 Task: Add Nubian Heritage Raw Shea Butter Lotion to the cart.
Action: Mouse moved to (793, 278)
Screenshot: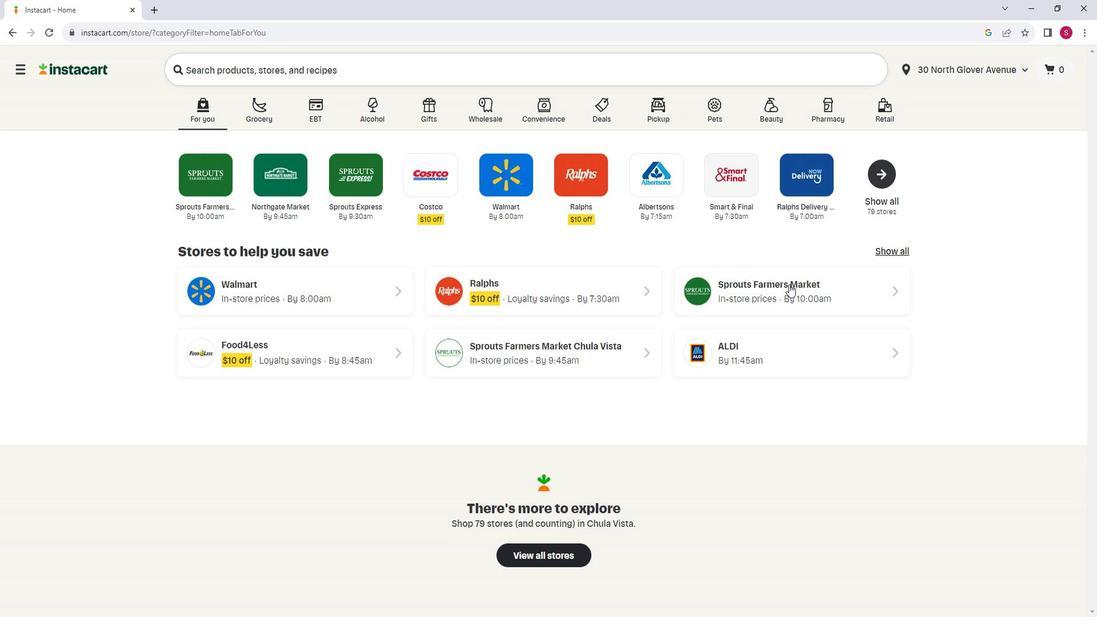 
Action: Mouse pressed left at (793, 278)
Screenshot: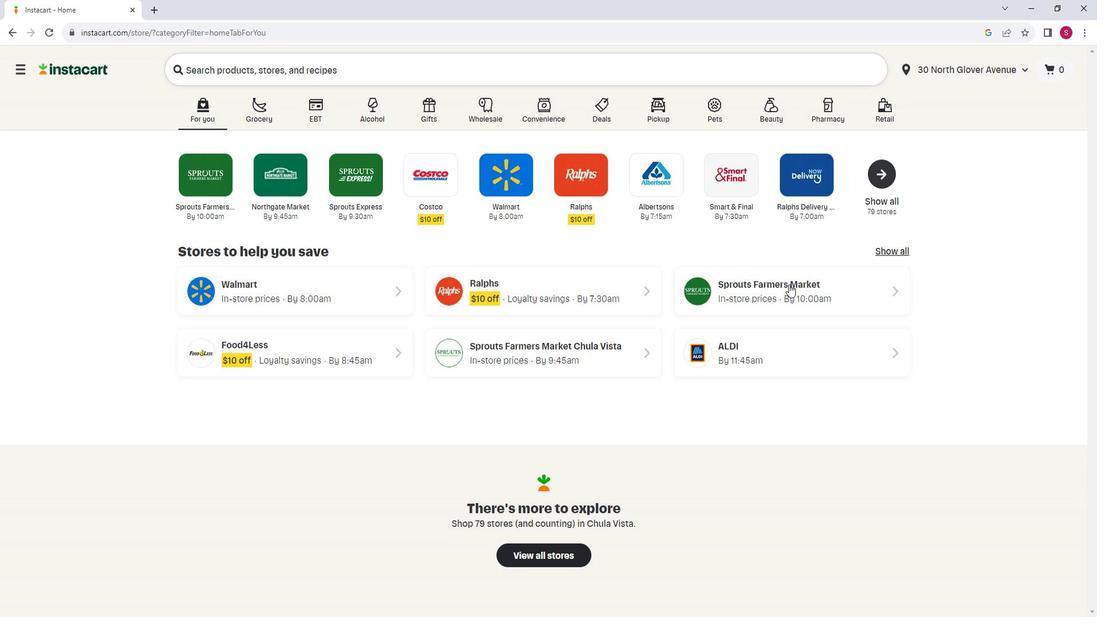 
Action: Mouse moved to (88, 424)
Screenshot: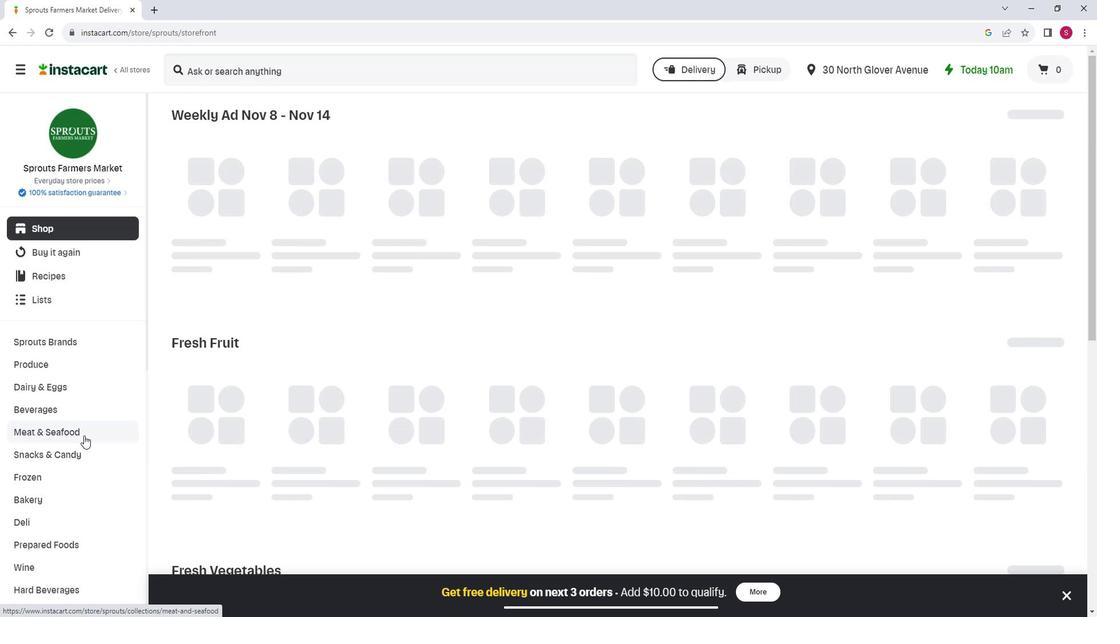 
Action: Mouse scrolled (88, 423) with delta (0, 0)
Screenshot: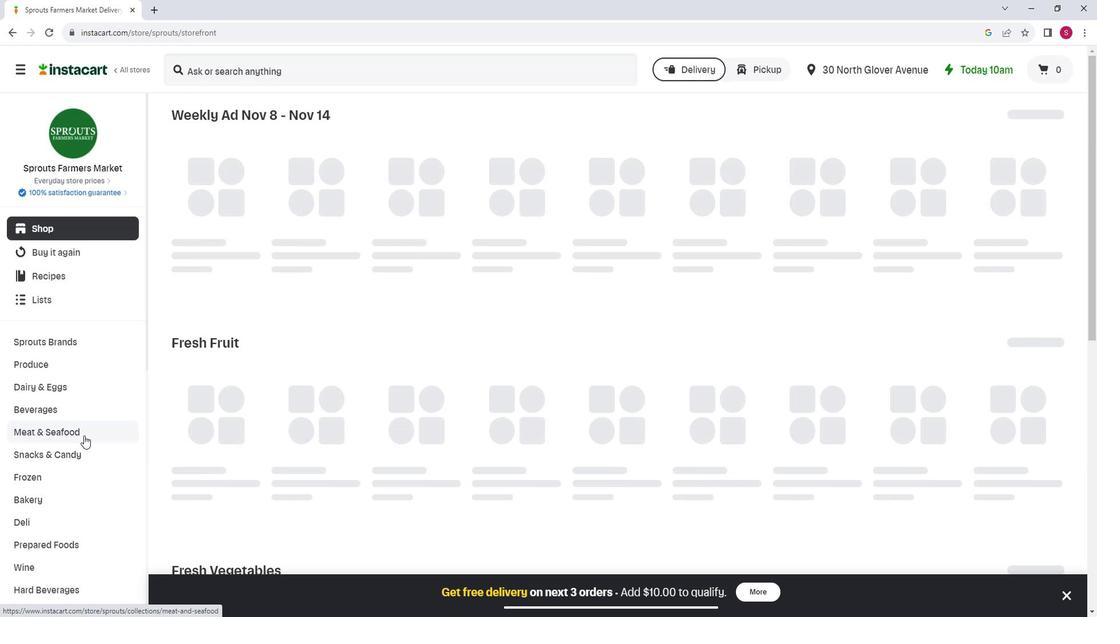 
Action: Mouse scrolled (88, 423) with delta (0, 0)
Screenshot: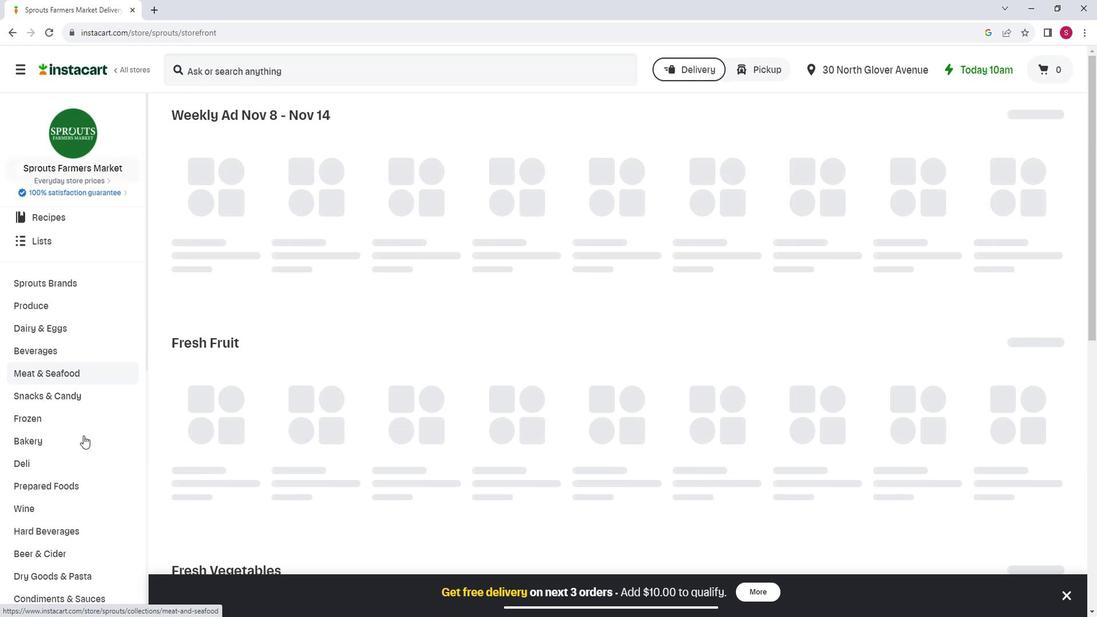 
Action: Mouse scrolled (88, 423) with delta (0, 0)
Screenshot: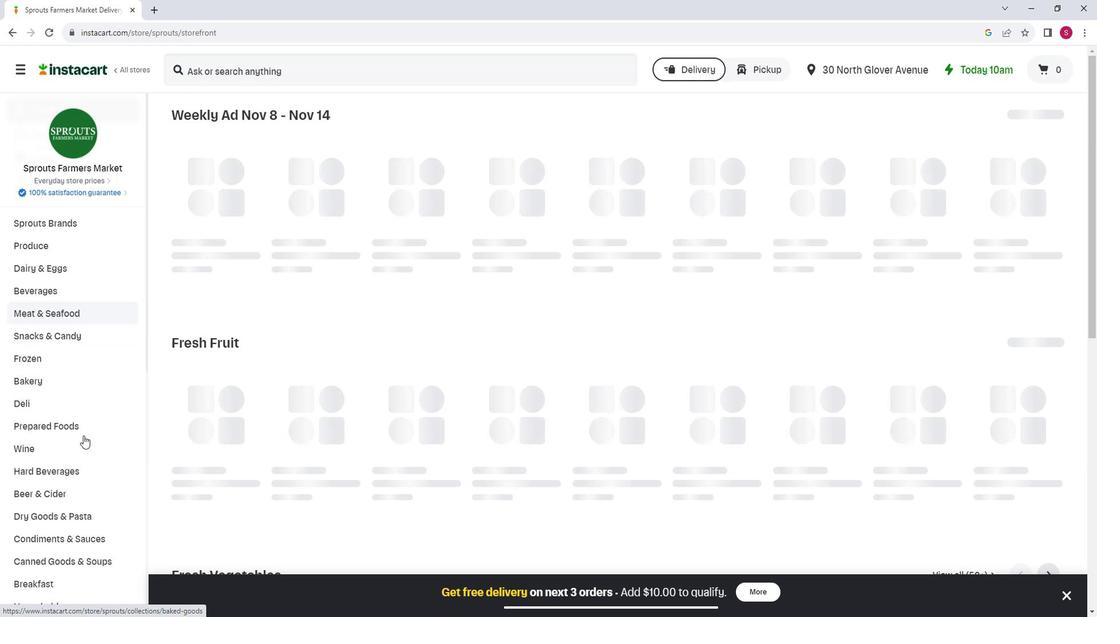 
Action: Mouse scrolled (88, 423) with delta (0, 0)
Screenshot: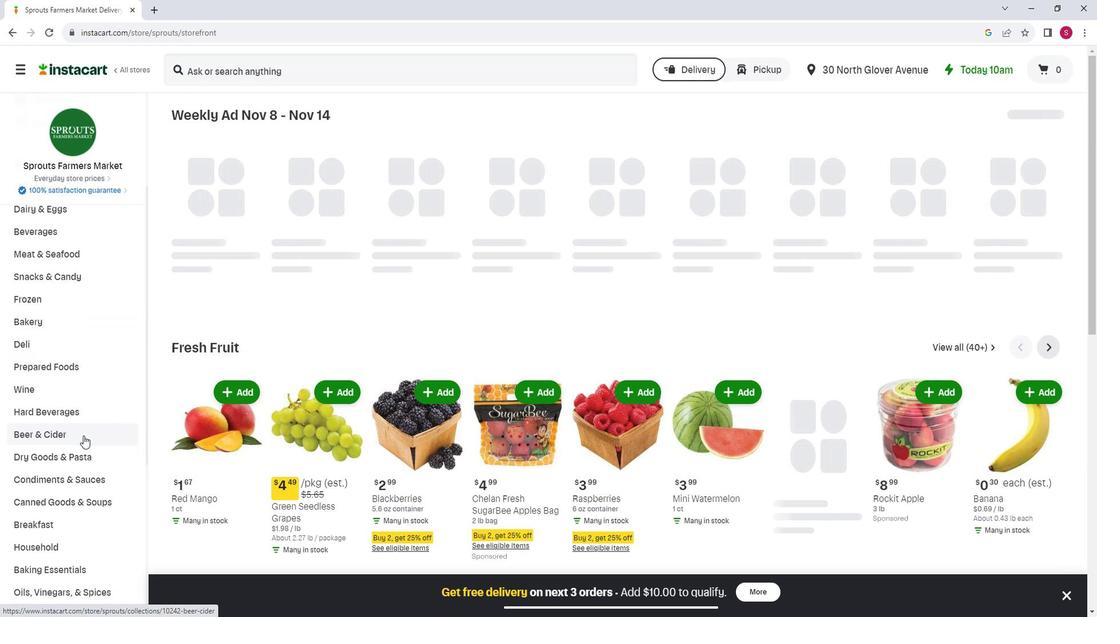 
Action: Mouse moved to (87, 426)
Screenshot: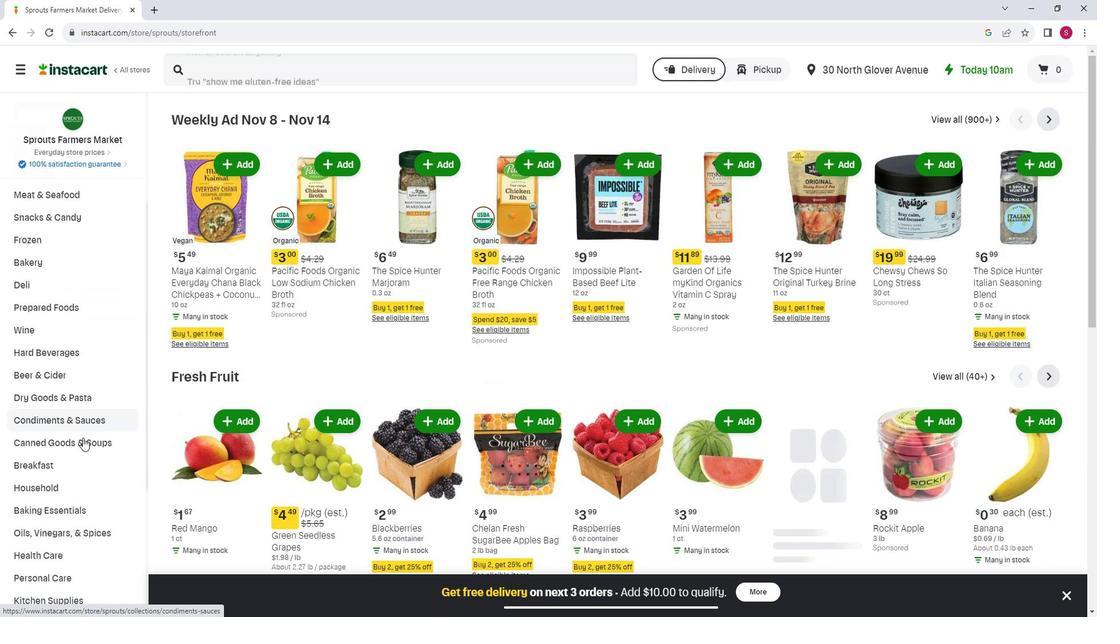 
Action: Mouse scrolled (87, 425) with delta (0, 0)
Screenshot: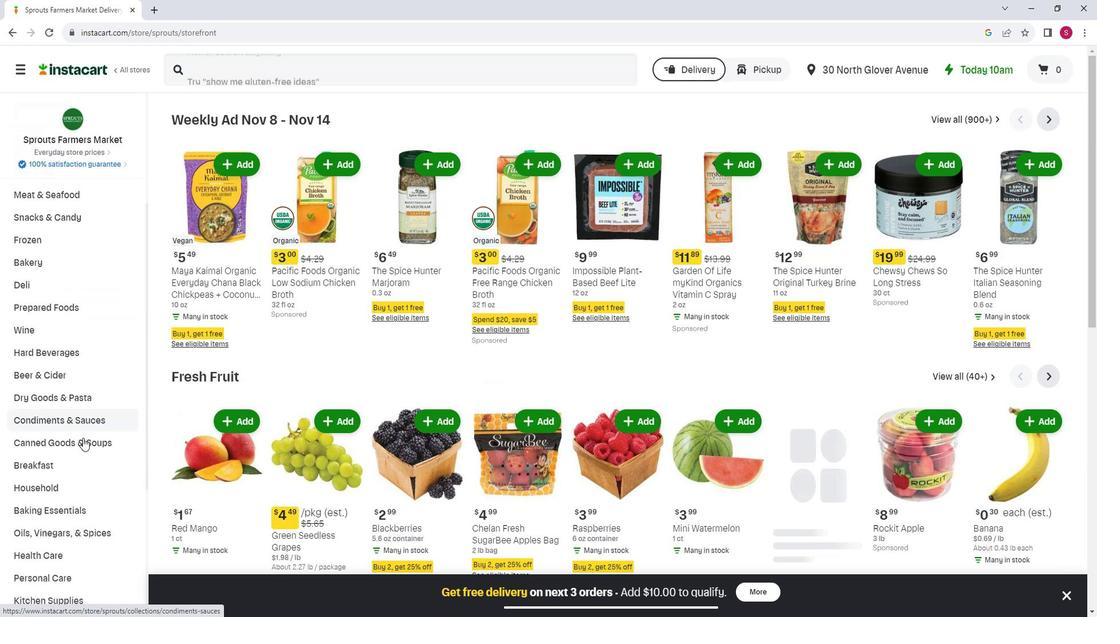 
Action: Mouse moved to (77, 432)
Screenshot: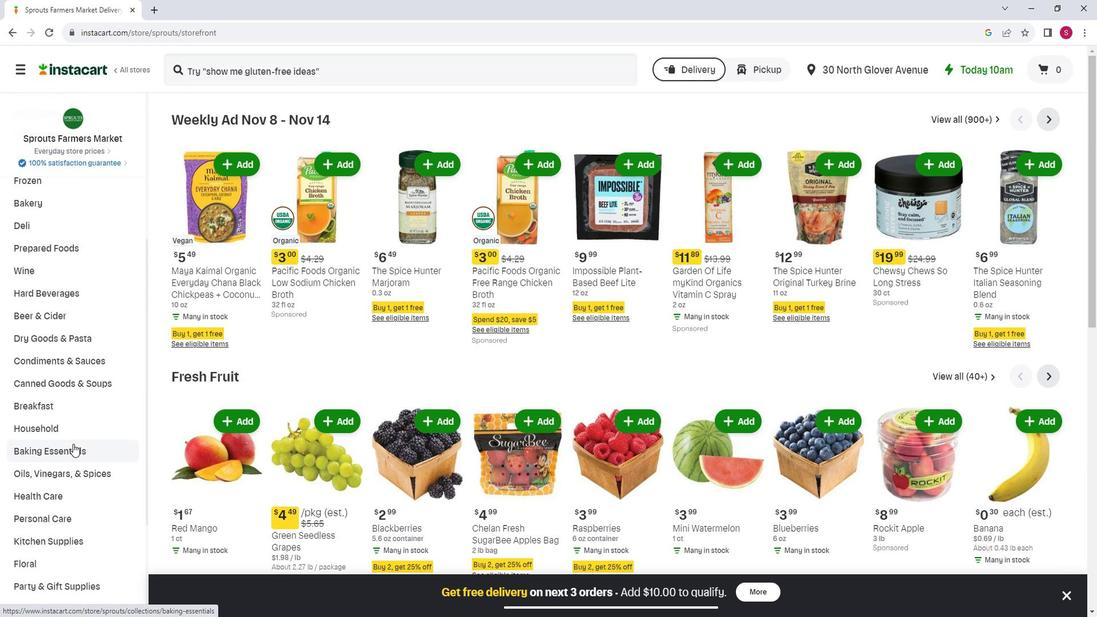 
Action: Mouse scrolled (77, 431) with delta (0, 0)
Screenshot: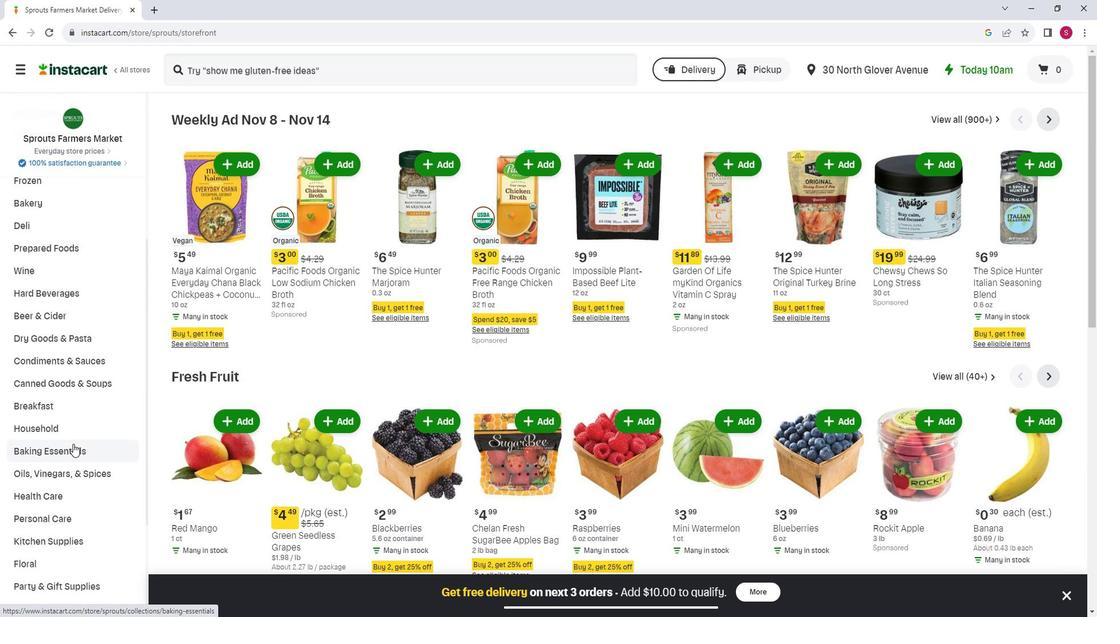 
Action: Mouse moved to (81, 446)
Screenshot: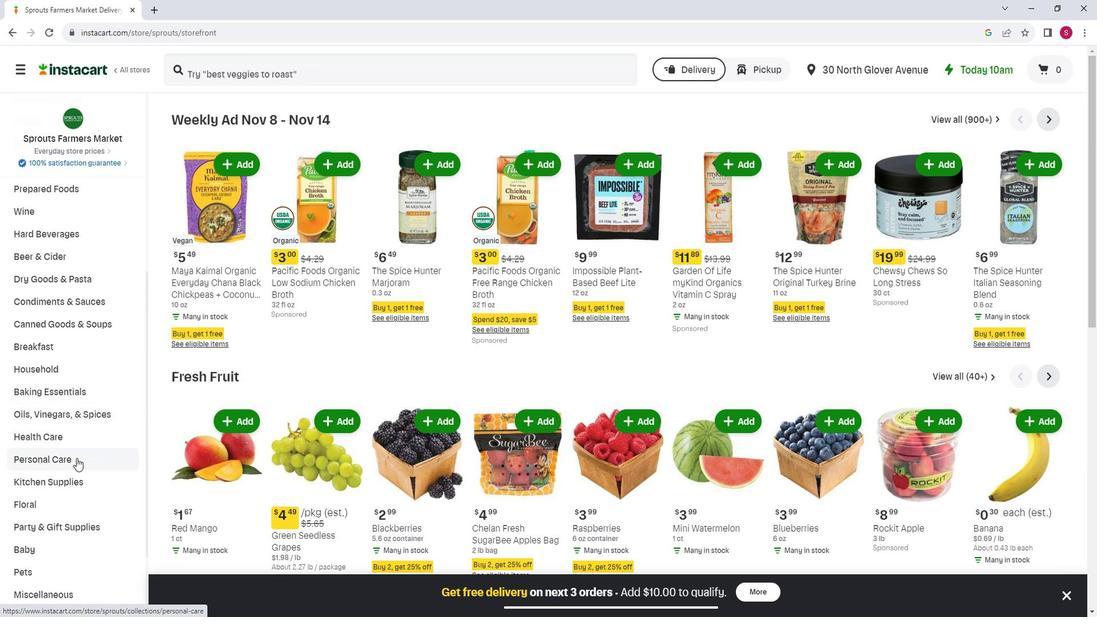 
Action: Mouse pressed left at (81, 446)
Screenshot: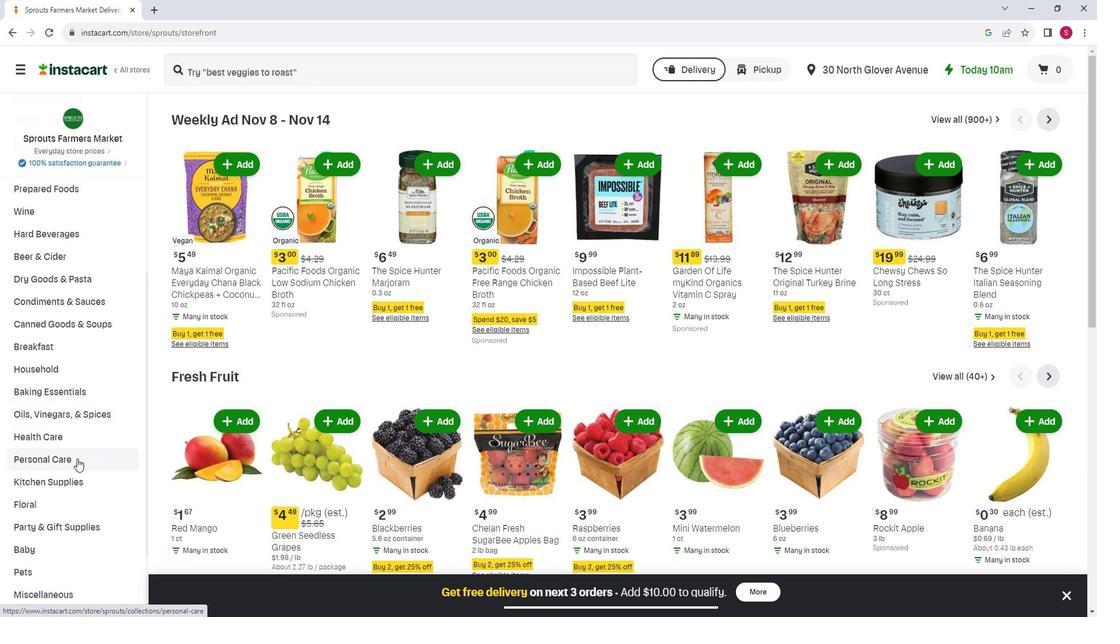 
Action: Mouse moved to (286, 149)
Screenshot: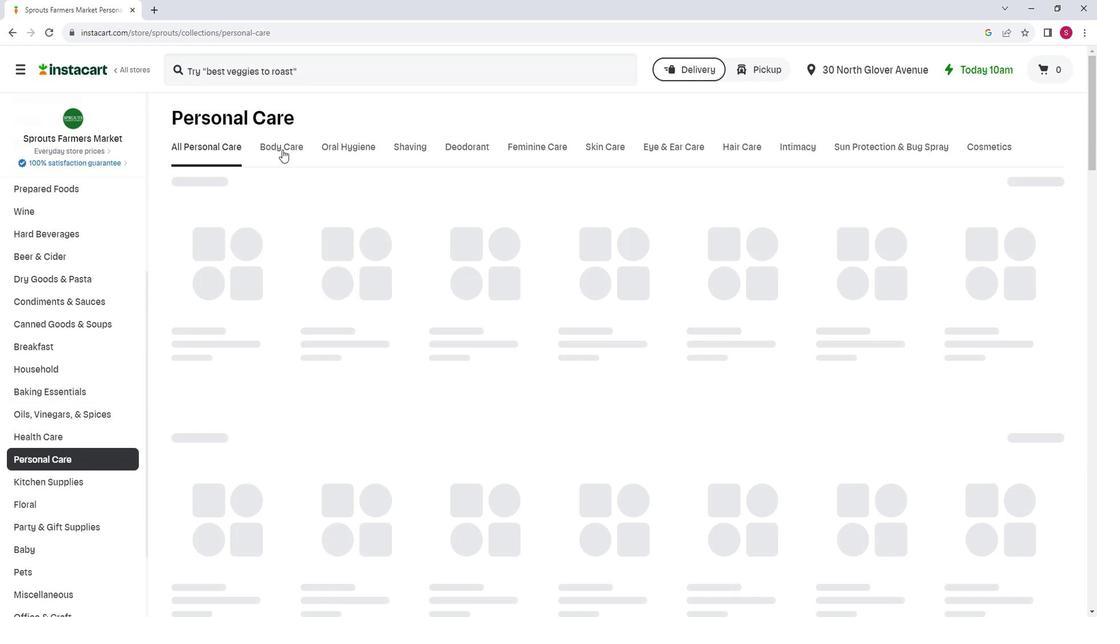 
Action: Mouse pressed left at (286, 149)
Screenshot: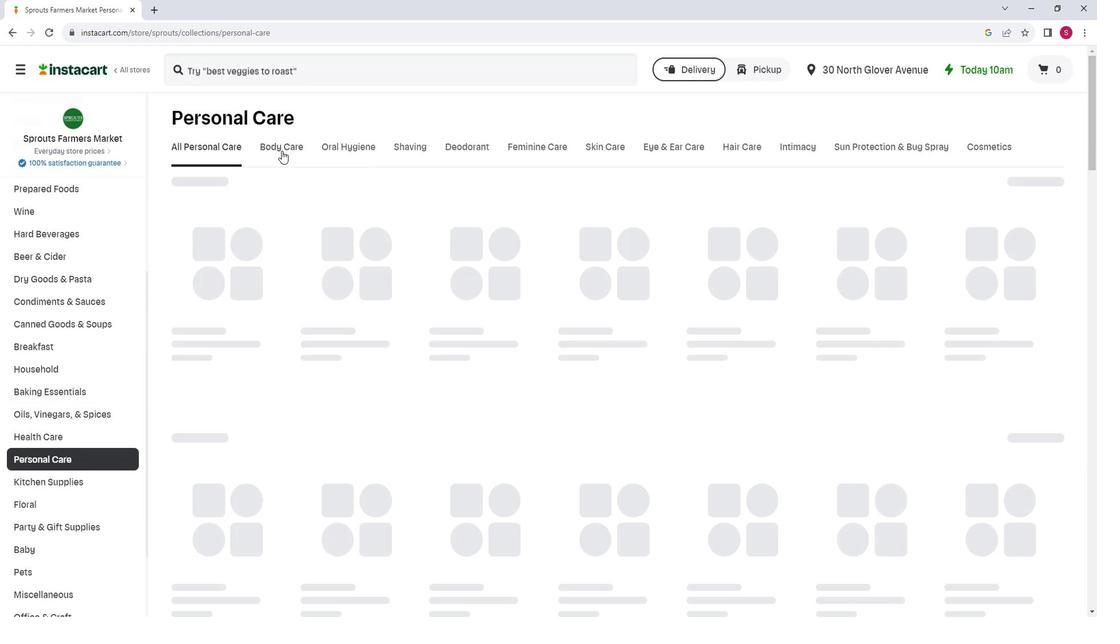 
Action: Mouse moved to (476, 186)
Screenshot: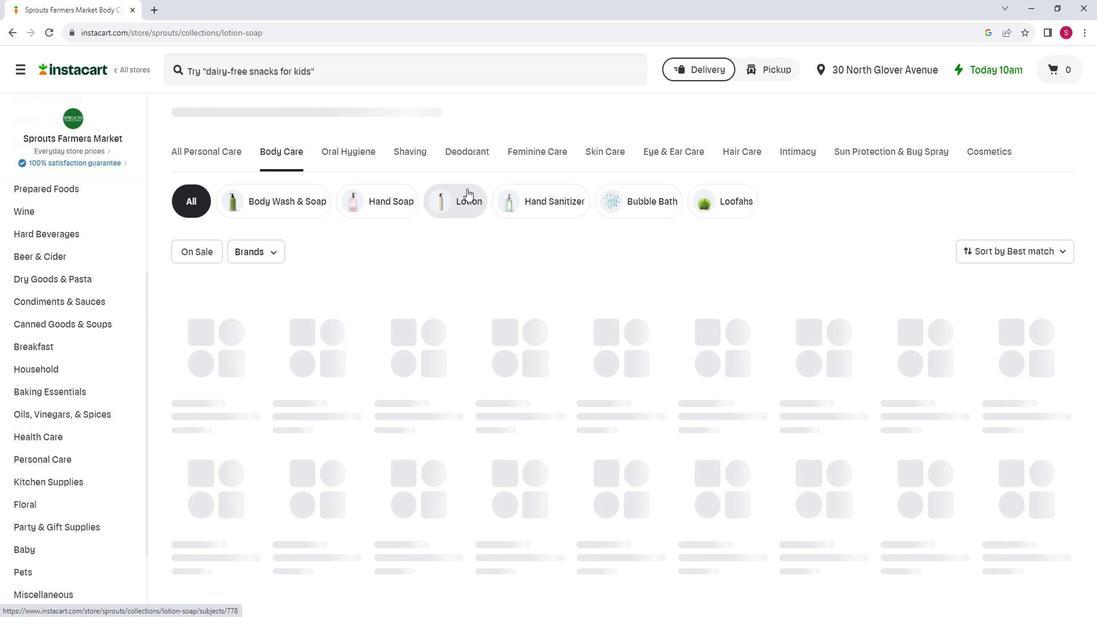 
Action: Mouse pressed left at (476, 186)
Screenshot: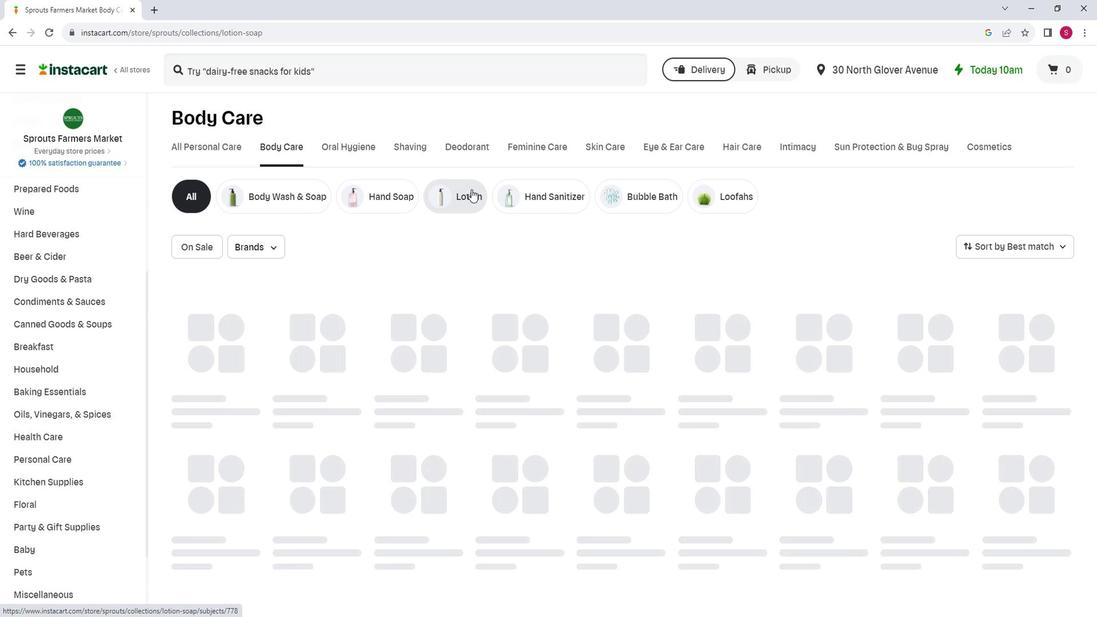 
Action: Mouse moved to (366, 70)
Screenshot: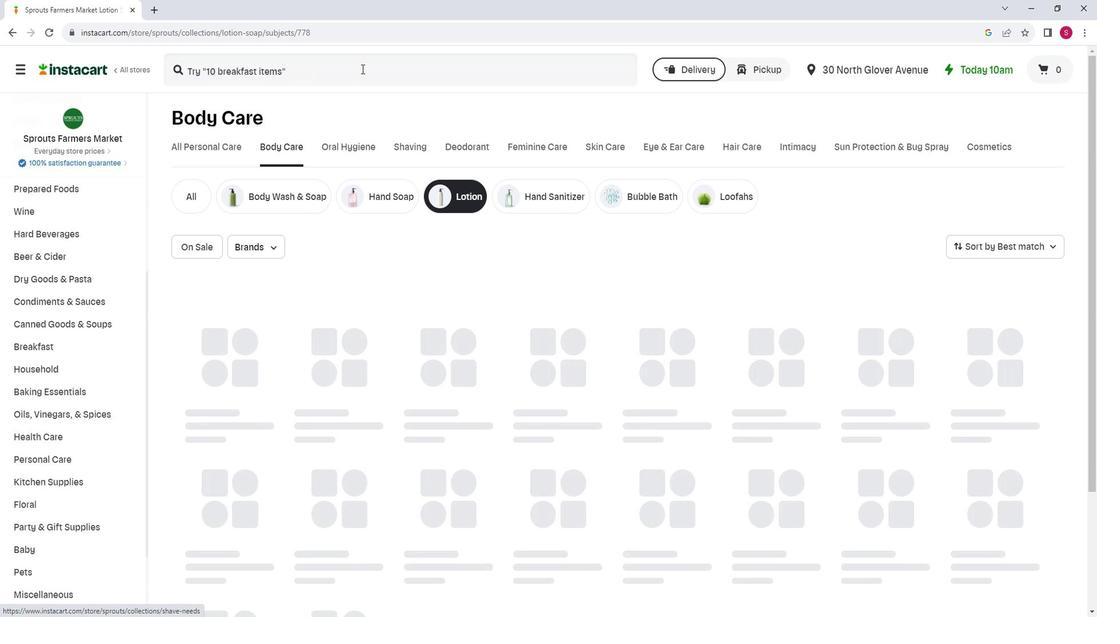 
Action: Mouse pressed left at (366, 70)
Screenshot: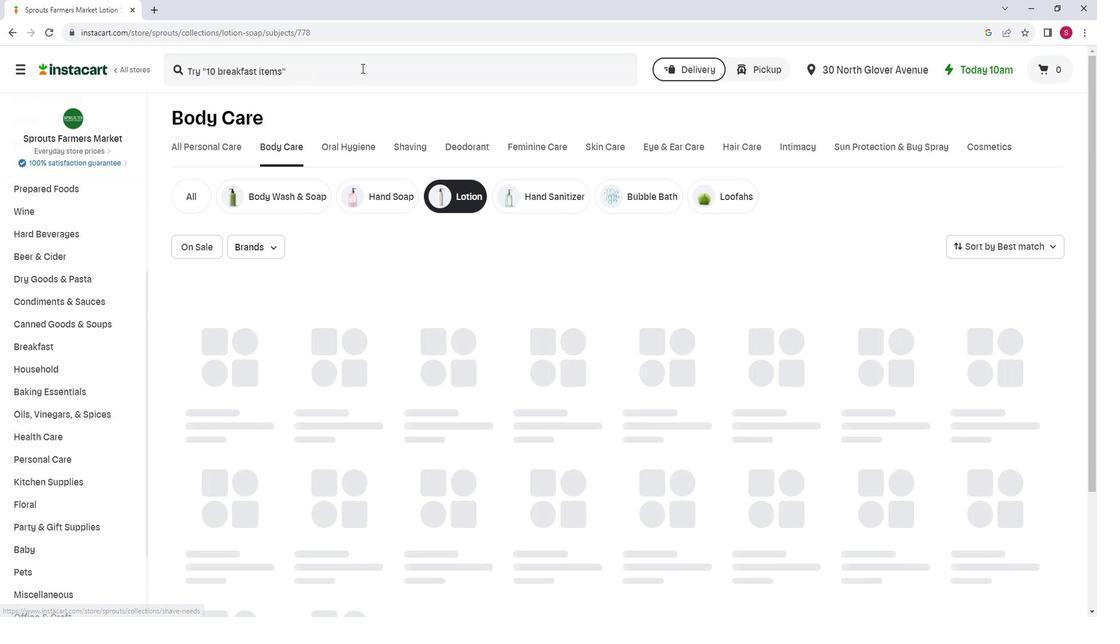 
Action: Mouse moved to (365, 68)
Screenshot: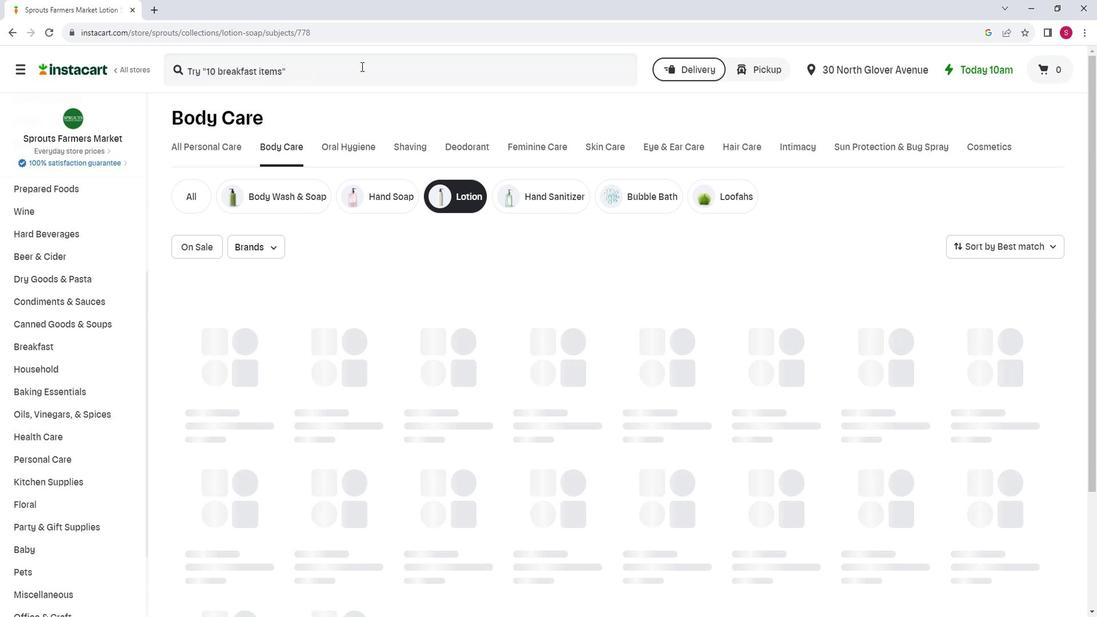
Action: Key pressed <Key.shift>Nubian<Key.space><Key.shift>Heritage<Key.space><Key.shift>Raw<Key.space><Key.shift>Shea<Key.space><Key.shift><Key.shift><Key.shift><Key.shift><Key.shift>Butter<Key.space><Key.shift>Lotion<Key.enter>
Screenshot: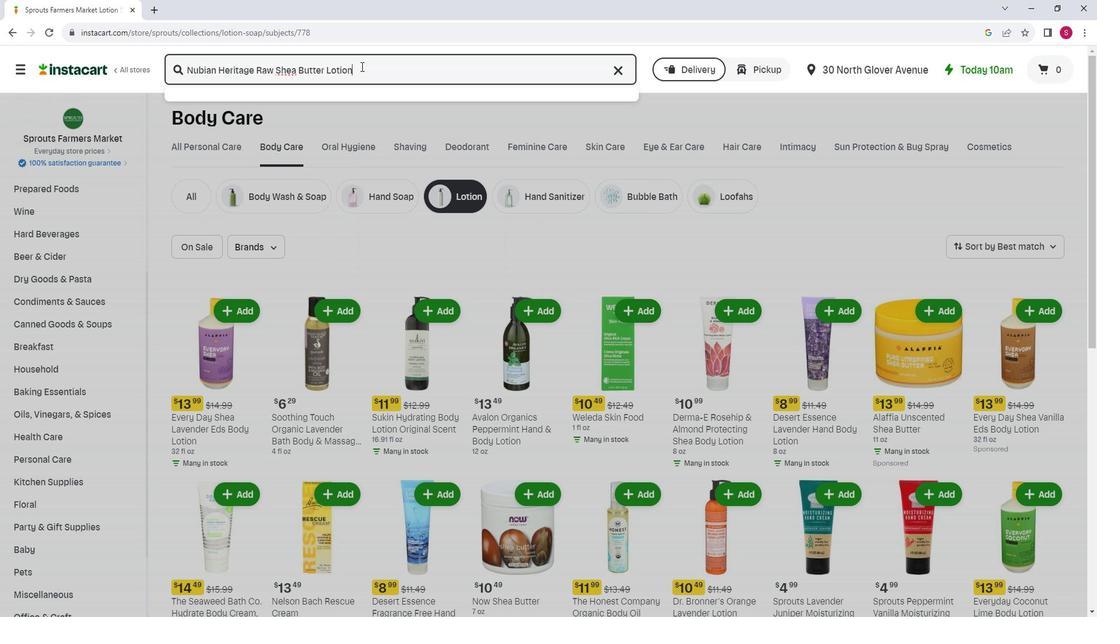 
Action: Mouse moved to (165, 149)
Screenshot: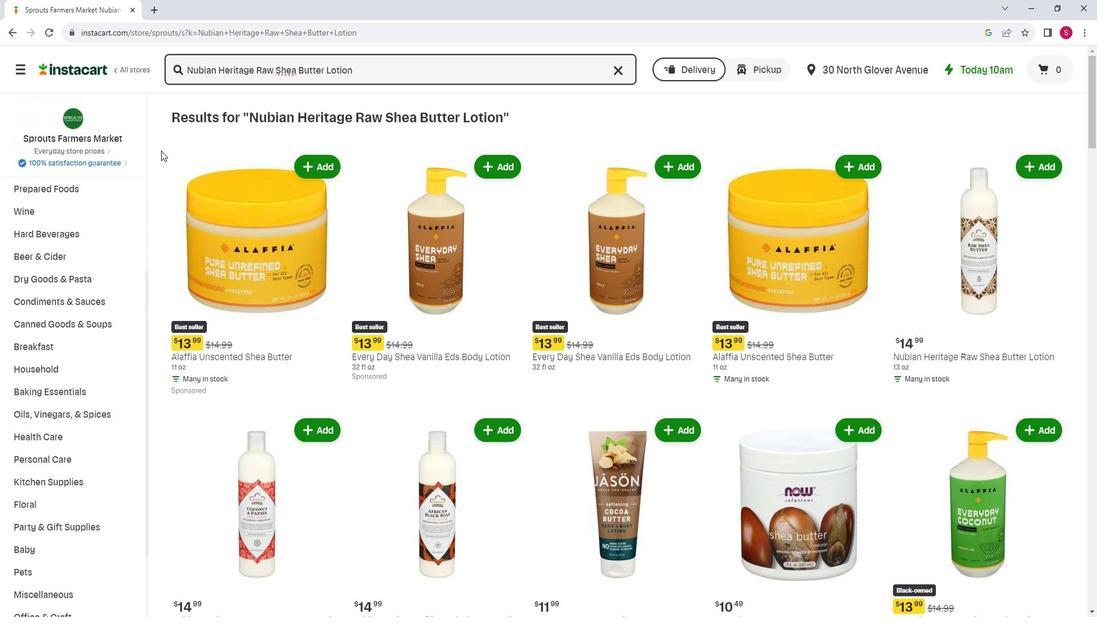 
Action: Mouse scrolled (165, 149) with delta (0, 0)
Screenshot: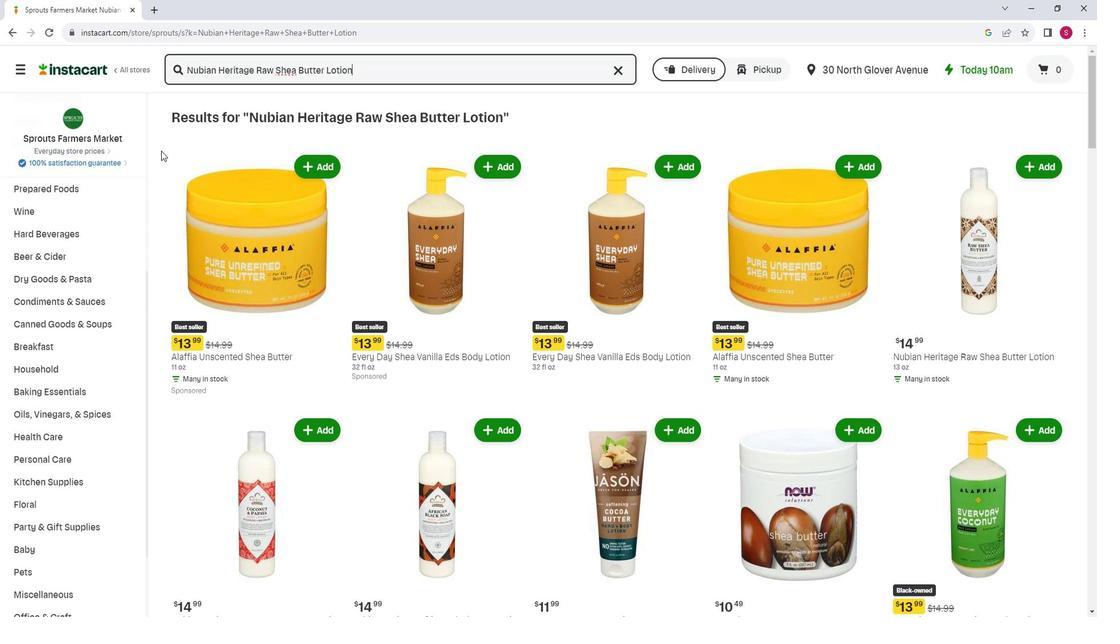 
Action: Mouse moved to (1044, 109)
Screenshot: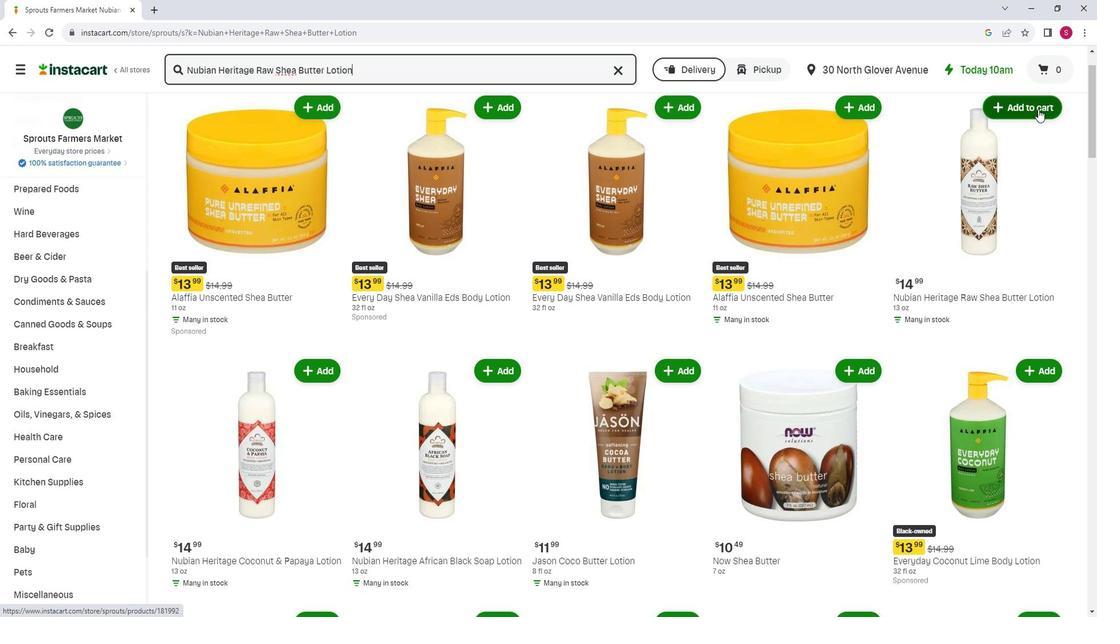 
Action: Mouse pressed left at (1044, 109)
Screenshot: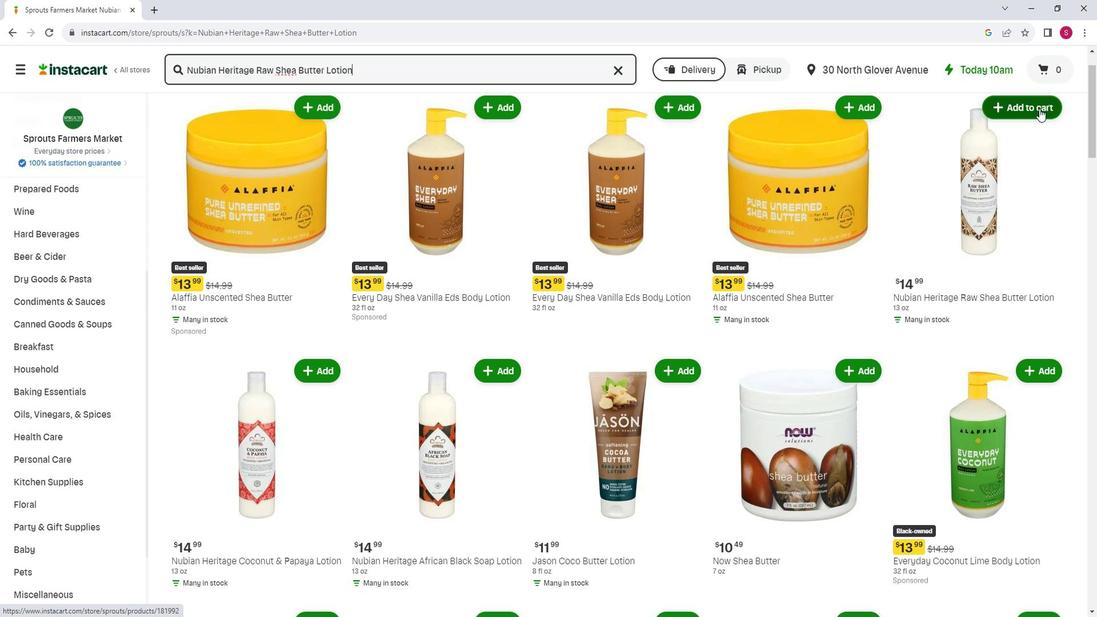 
Action: Mouse moved to (981, 131)
Screenshot: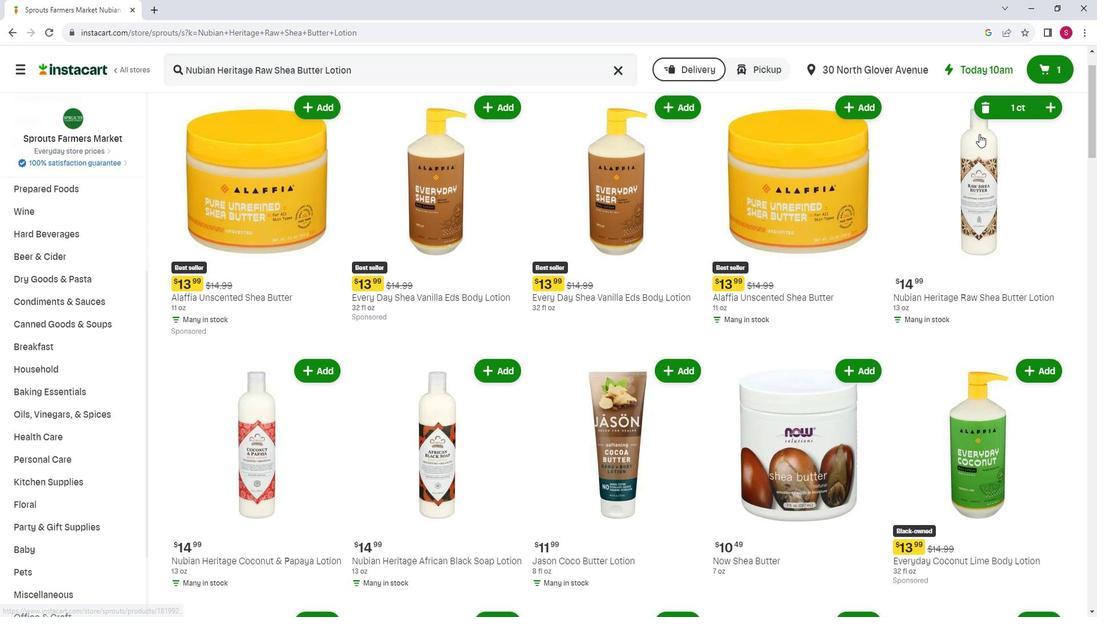 
